 Task: Allign panel to the right.
Action: Mouse moved to (129, 89)
Screenshot: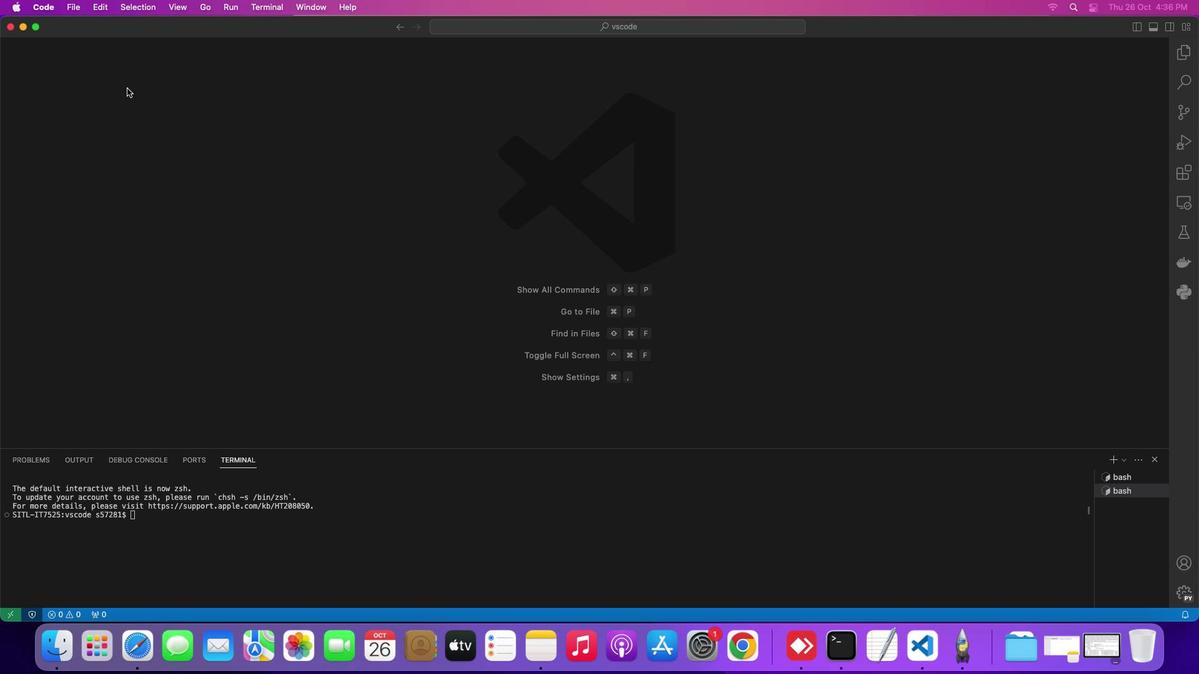 
Action: Mouse pressed left at (129, 89)
Screenshot: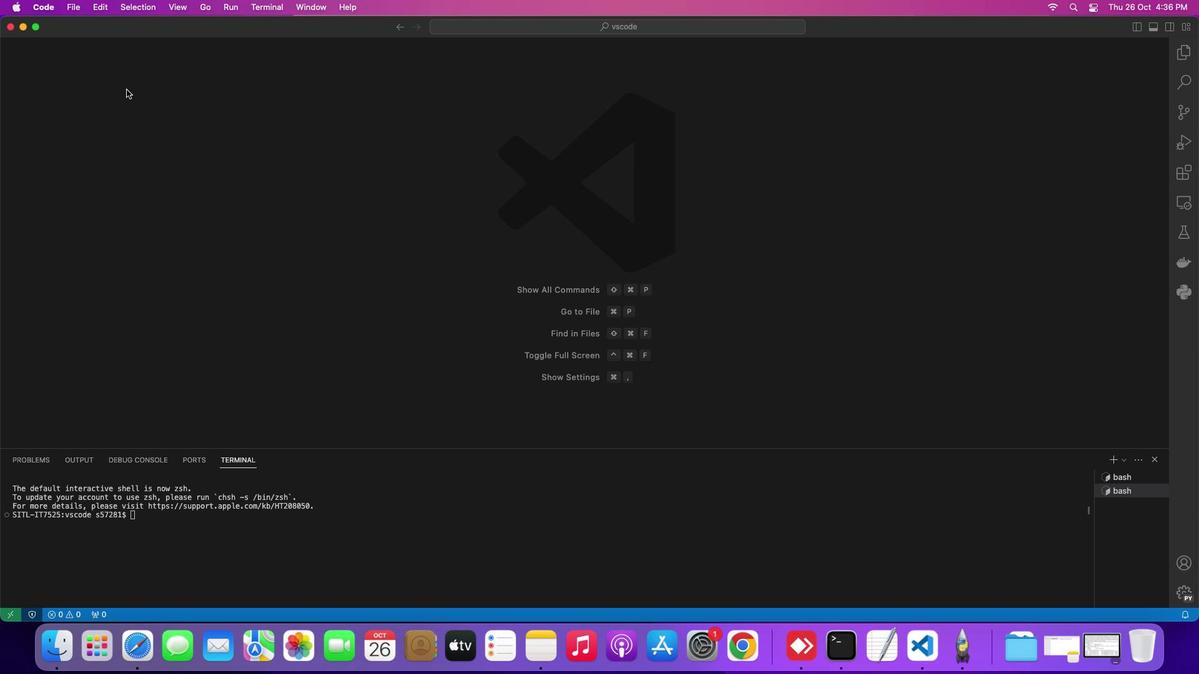 
Action: Mouse moved to (178, 8)
Screenshot: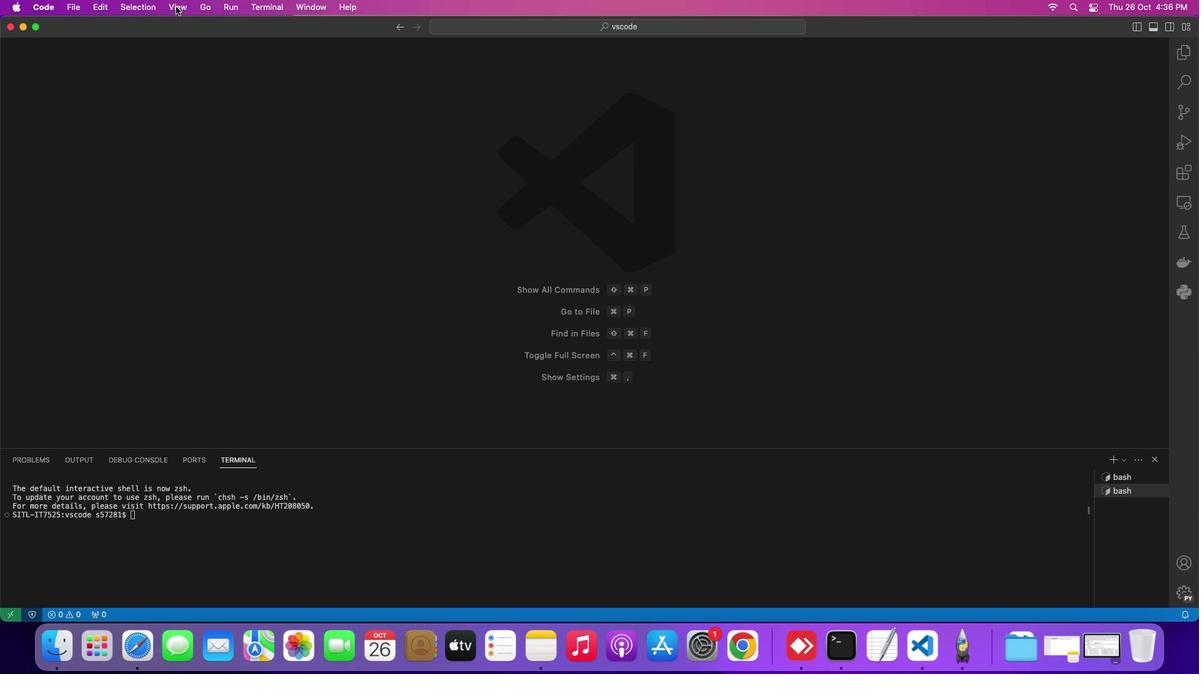 
Action: Mouse pressed left at (178, 8)
Screenshot: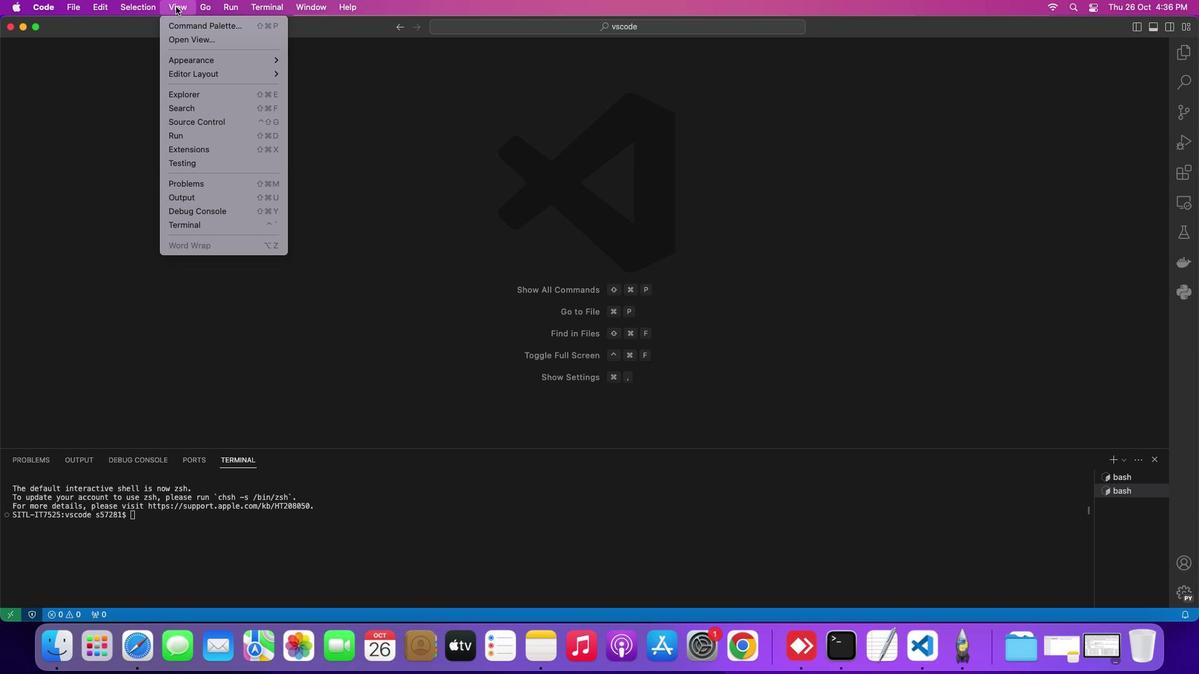 
Action: Mouse moved to (470, 256)
Screenshot: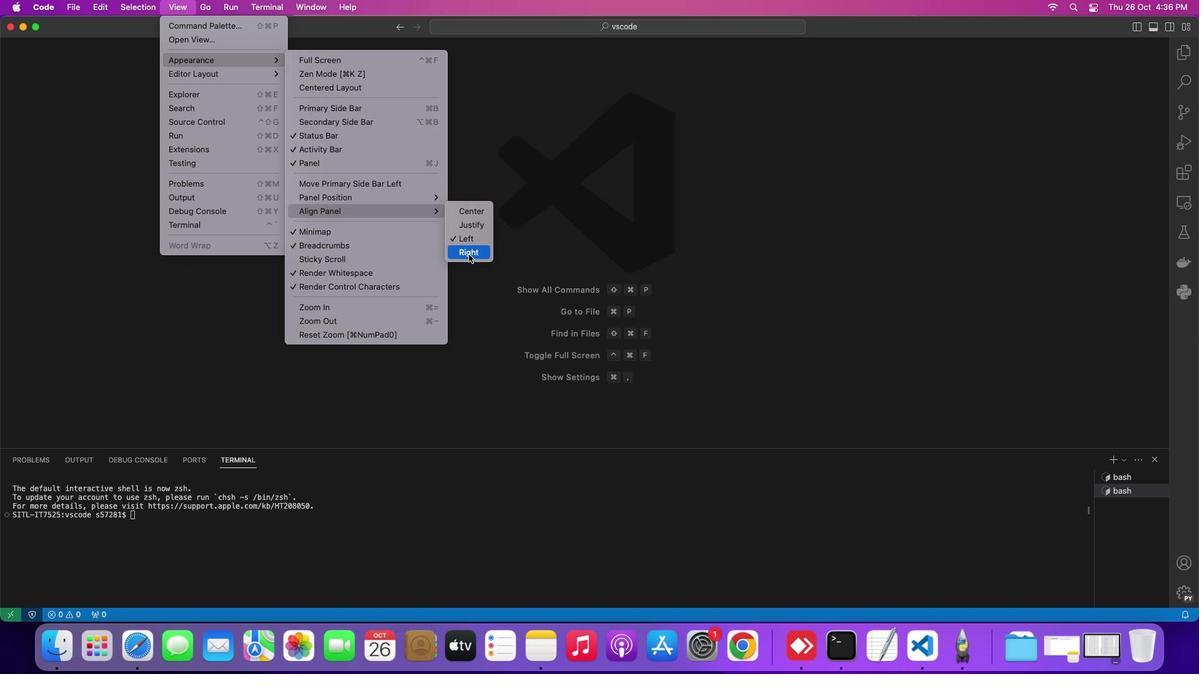 
Action: Mouse pressed left at (470, 256)
Screenshot: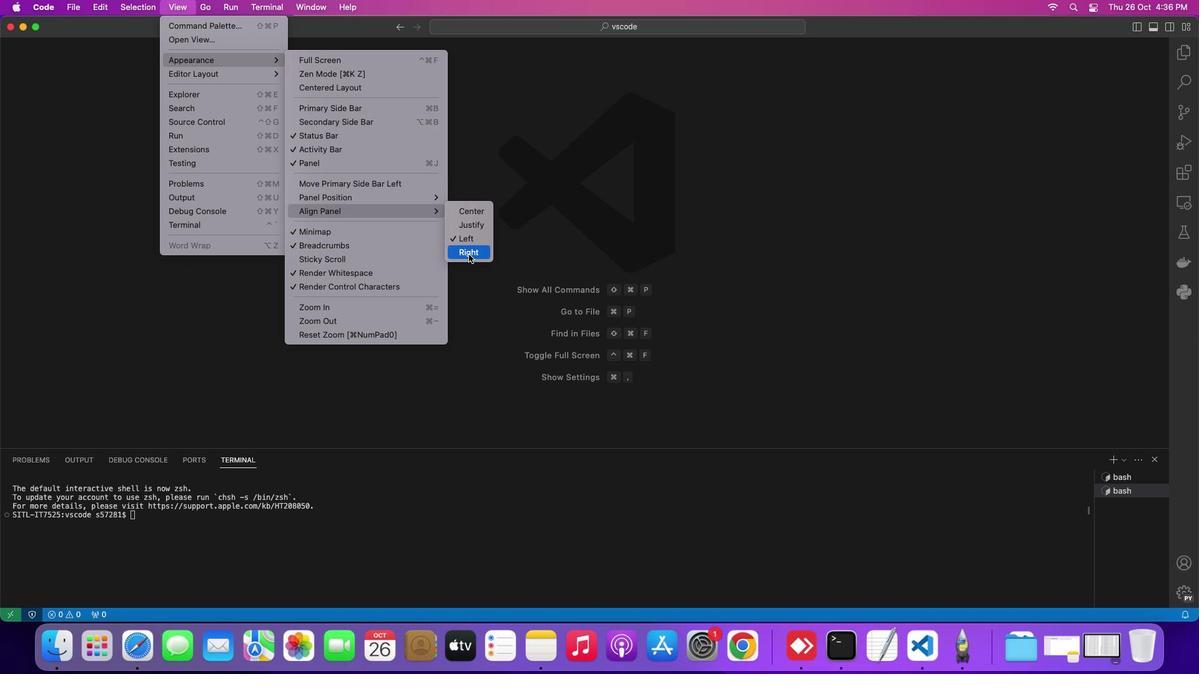 
Action: Mouse moved to (424, 220)
Screenshot: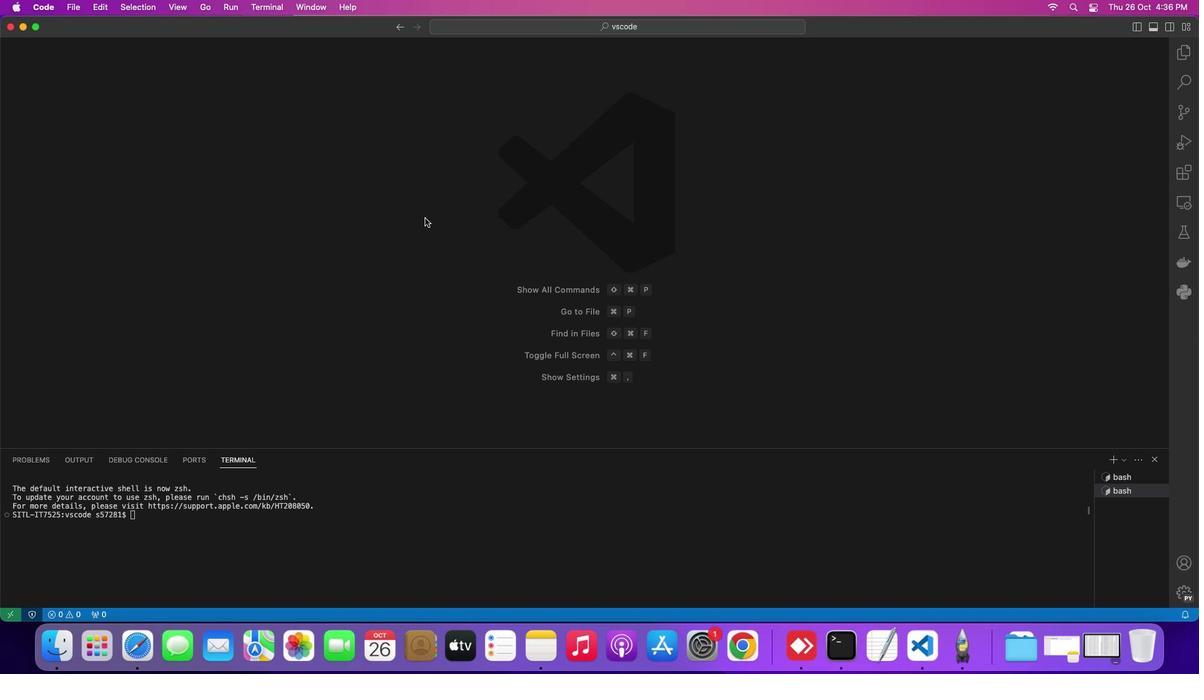 
